 Task: Create in the project ArtisanTech in Backlog an issue 'Implement a new cloud-based attendance management system for a school or university with advanced attendance tracking and reporting features', assign it to team member softage.2@softage.net and change the status to IN PROGRESS. Create in the project ArtisanTech in Backlog an issue 'Integrate a new augmented reality feature into an existing mobile application to enhance user experience and interactivity', assign it to team member softage.3@softage.net and change the status to IN PROGRESS
Action: Mouse moved to (234, 70)
Screenshot: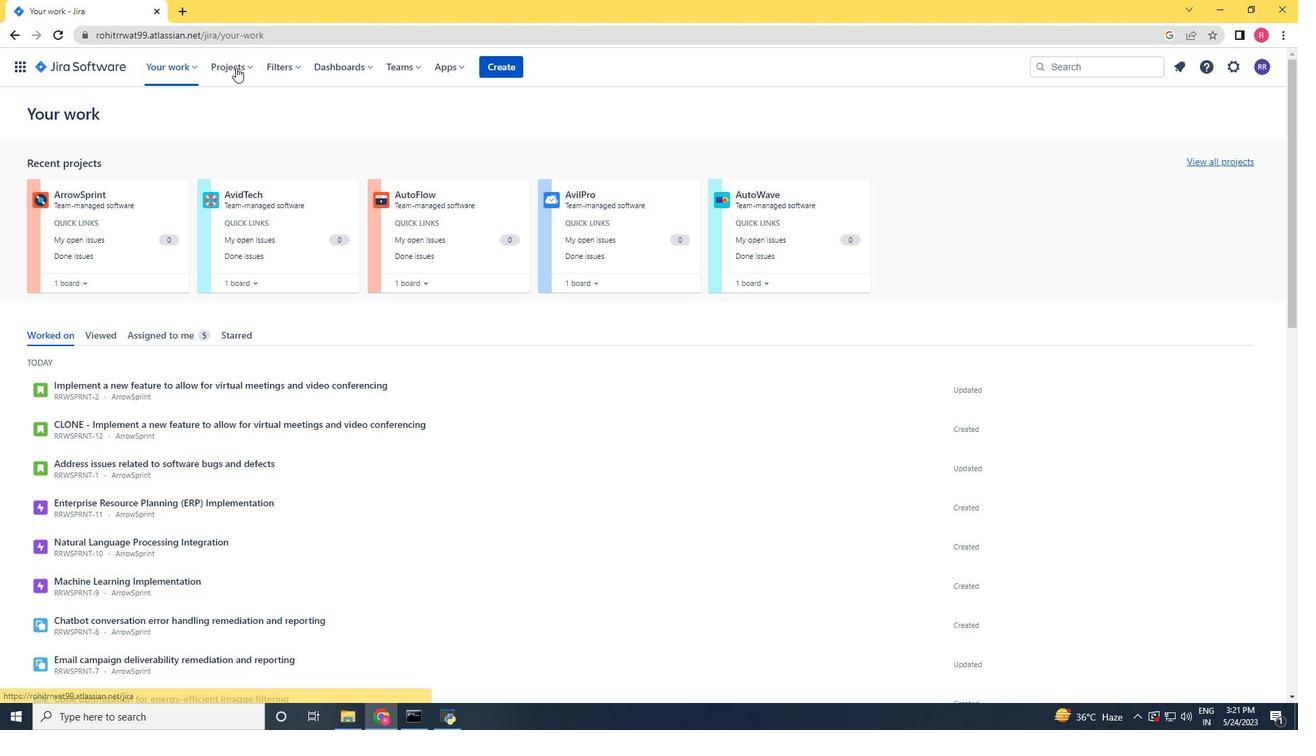 
Action: Mouse pressed left at (234, 70)
Screenshot: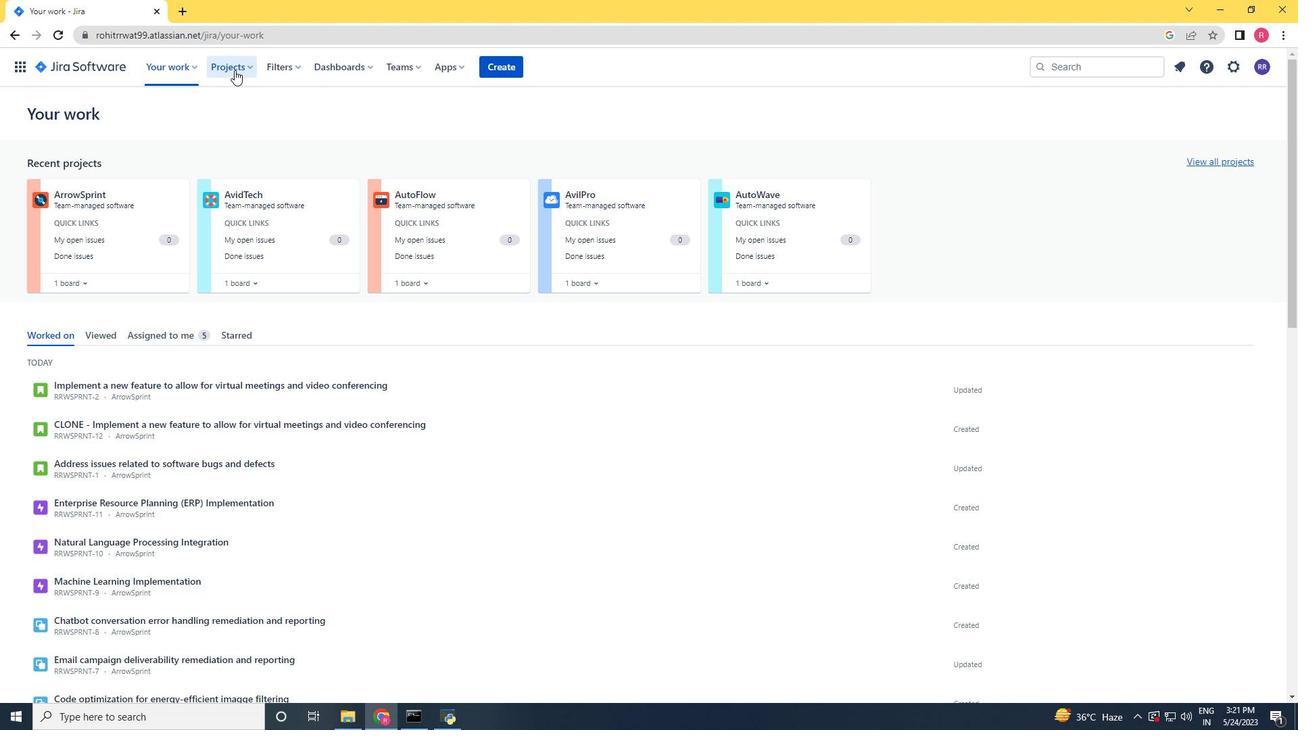 
Action: Mouse moved to (265, 130)
Screenshot: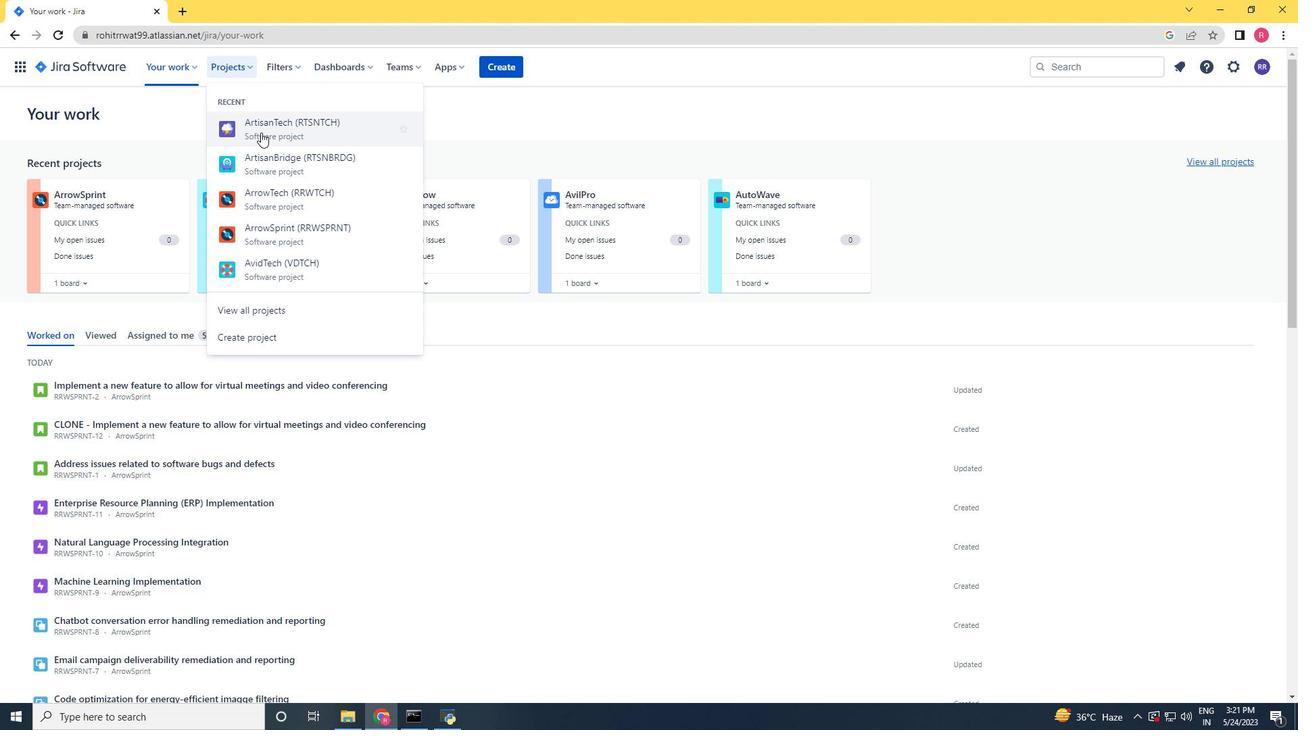 
Action: Mouse pressed left at (265, 130)
Screenshot: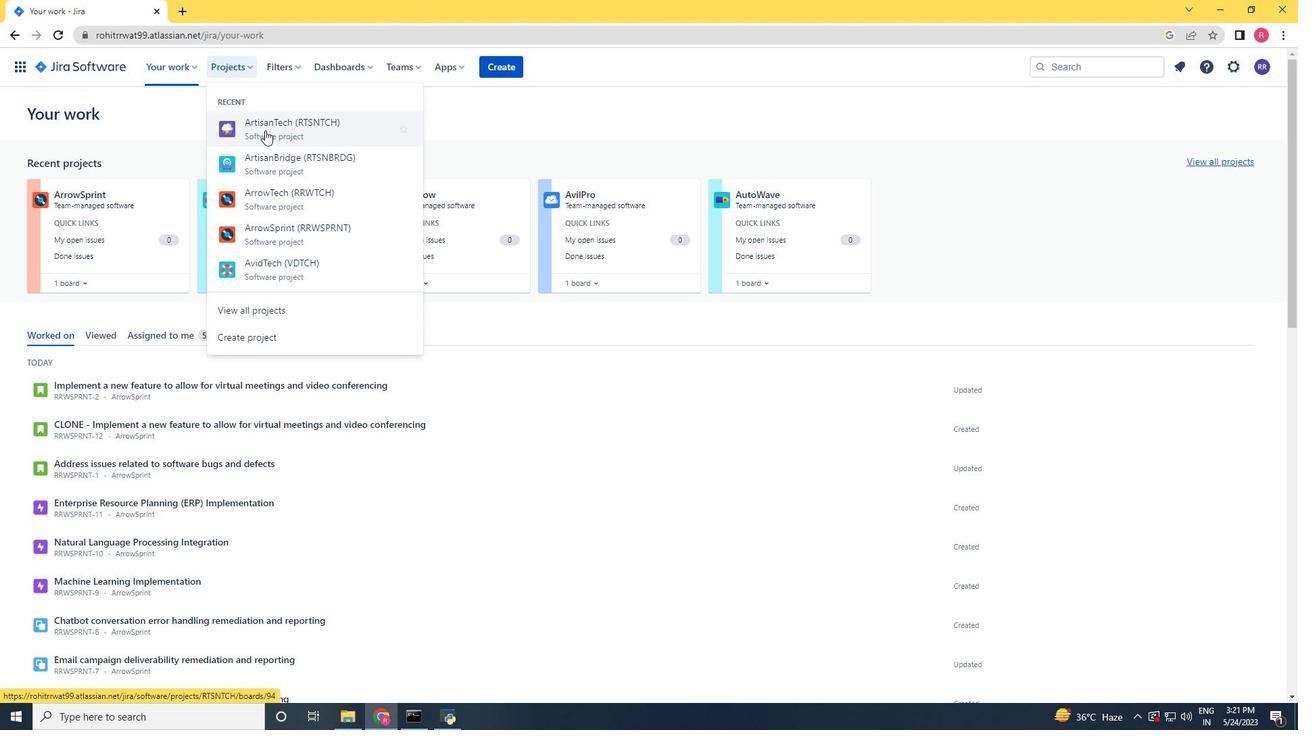 
Action: Mouse moved to (60, 208)
Screenshot: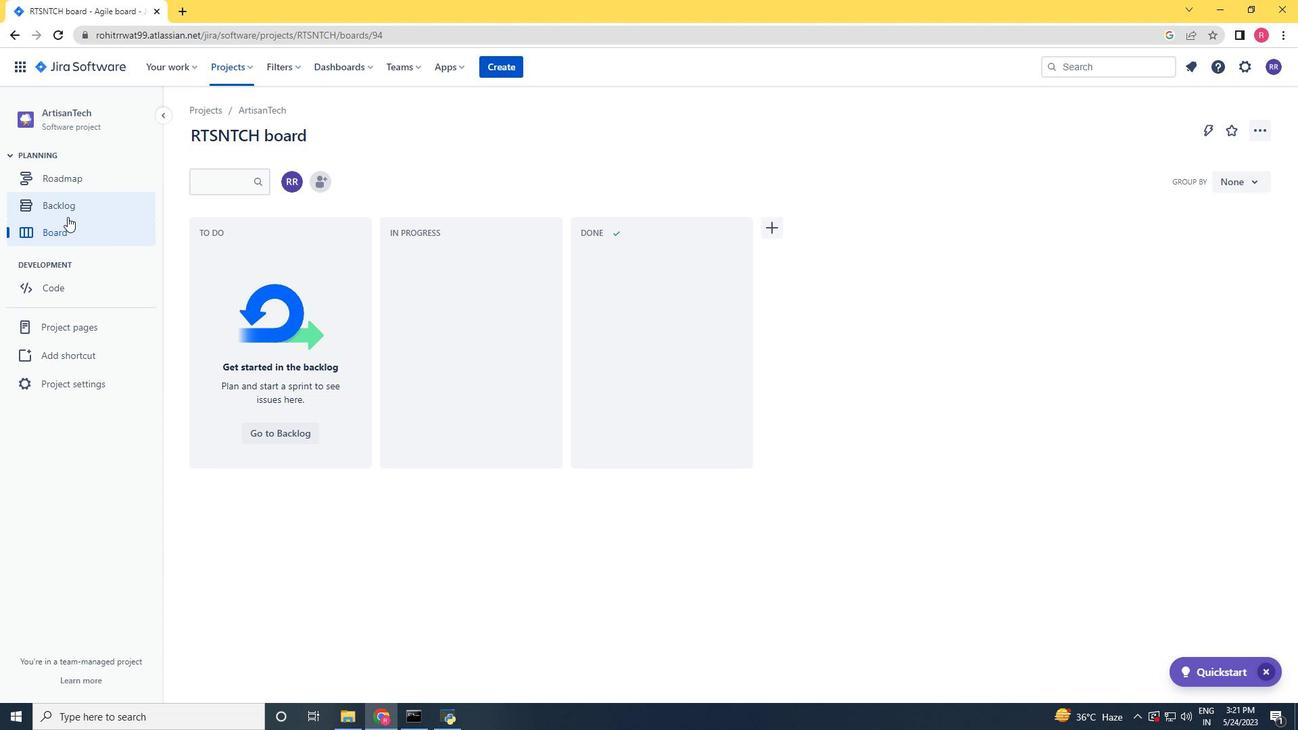 
Action: Mouse pressed left at (60, 208)
Screenshot: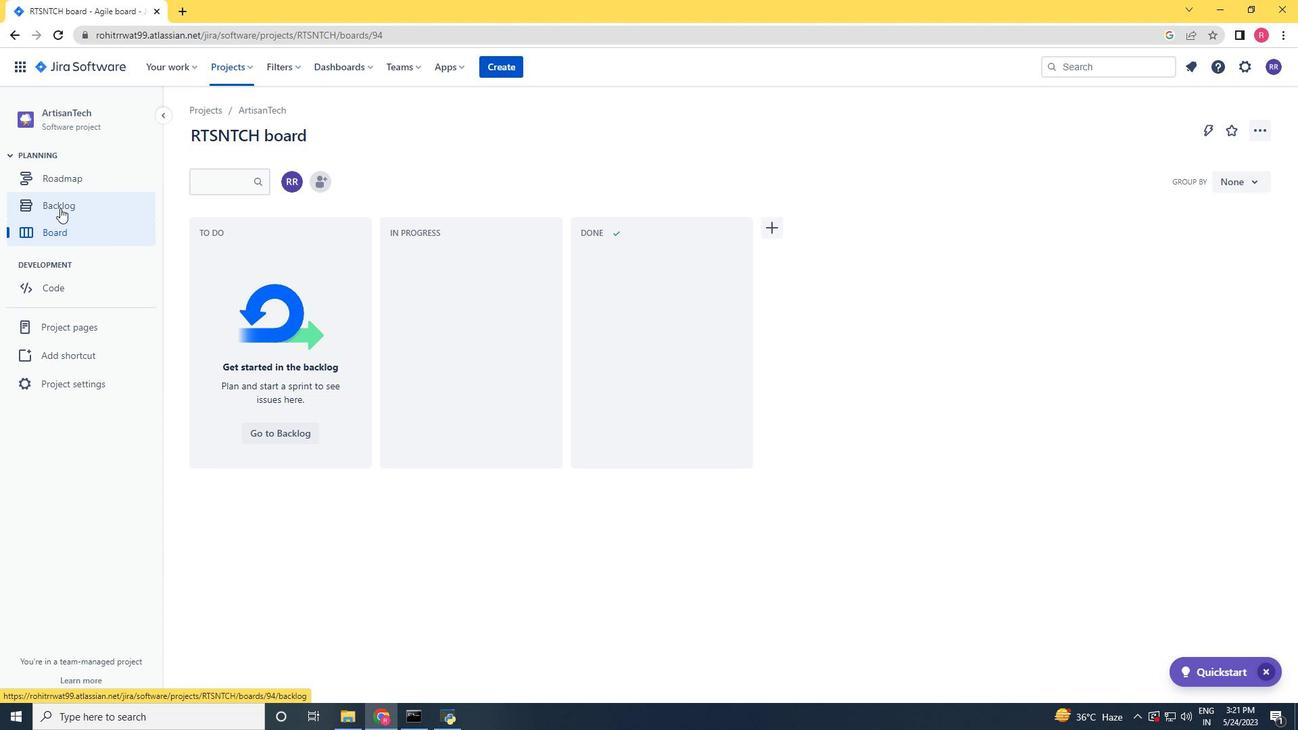 
Action: Mouse moved to (357, 210)
Screenshot: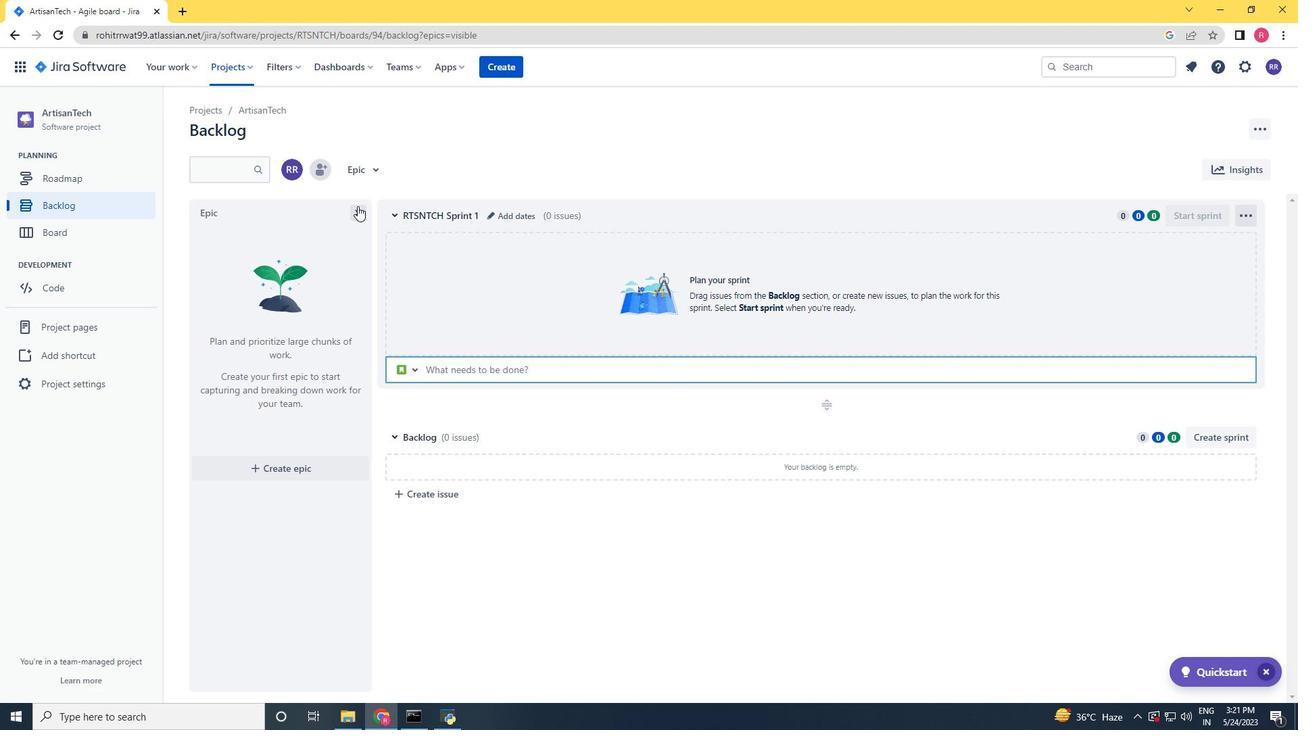
Action: Mouse pressed left at (357, 210)
Screenshot: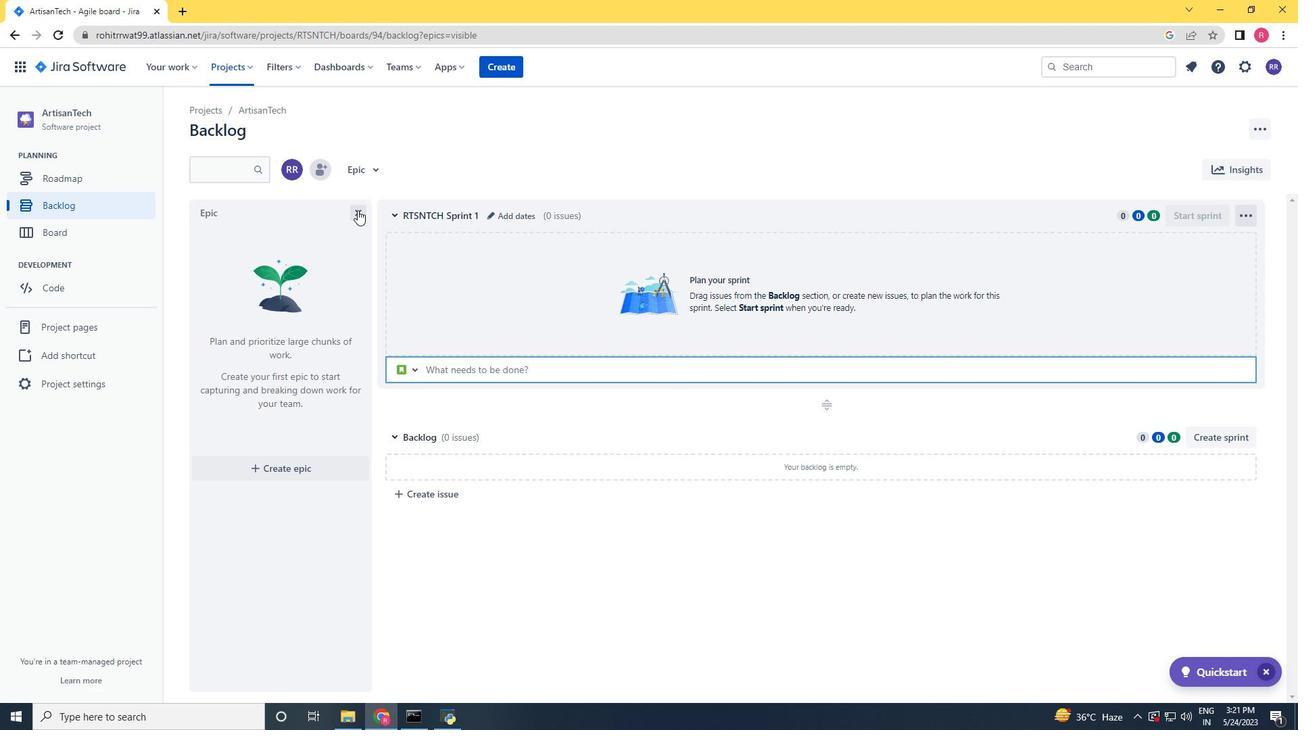 
Action: Mouse moved to (238, 497)
Screenshot: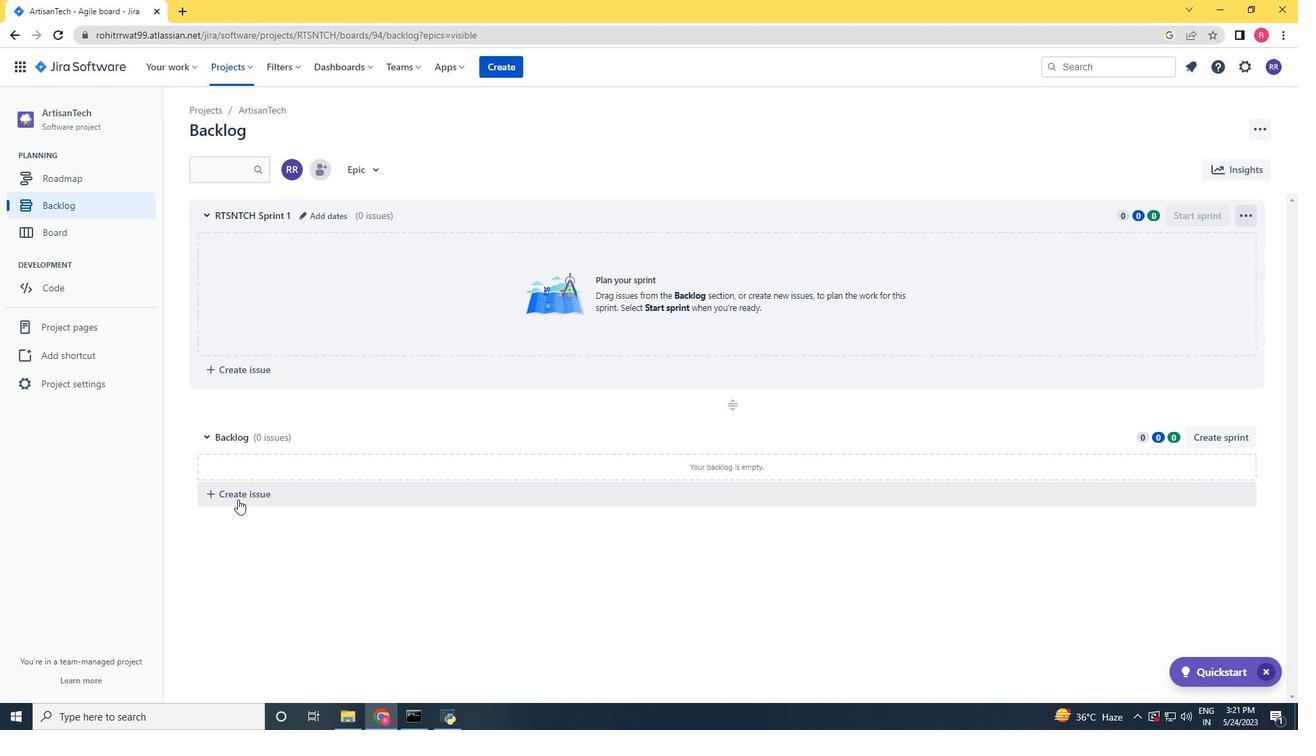 
Action: Mouse pressed left at (238, 497)
Screenshot: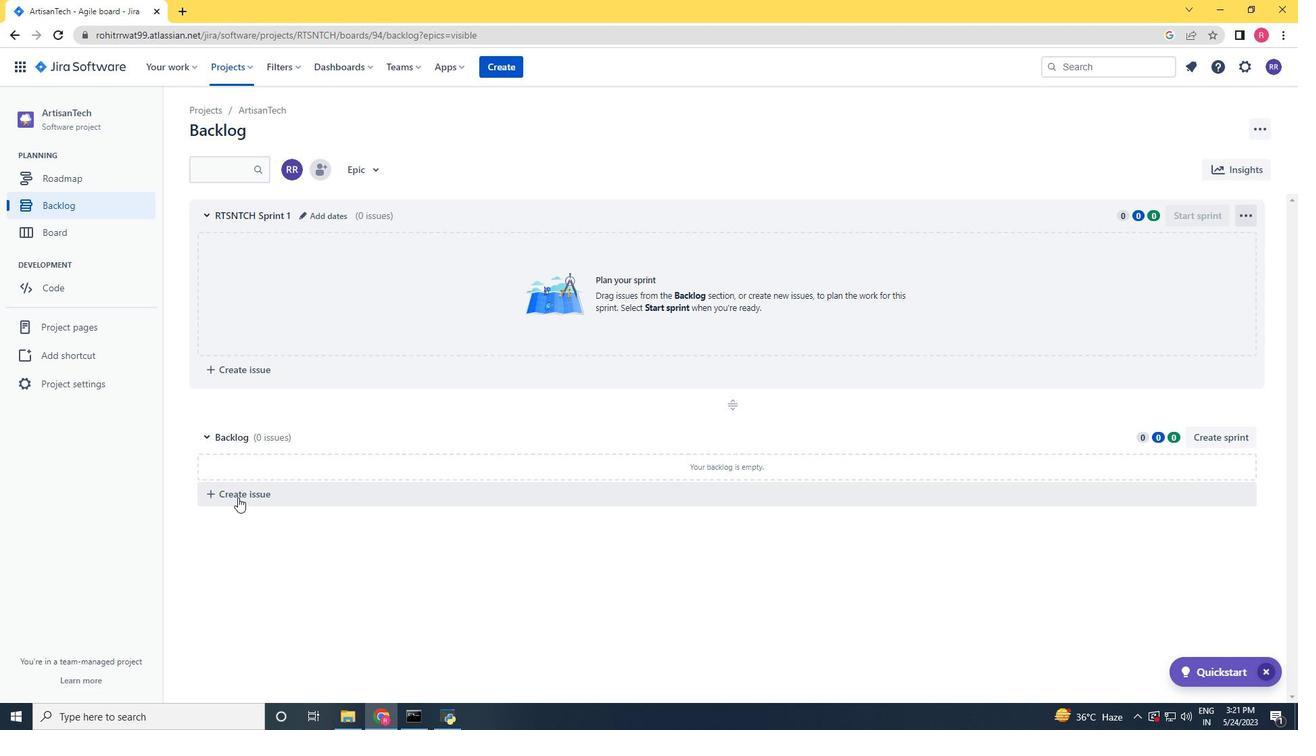 
Action: Mouse moved to (238, 495)
Screenshot: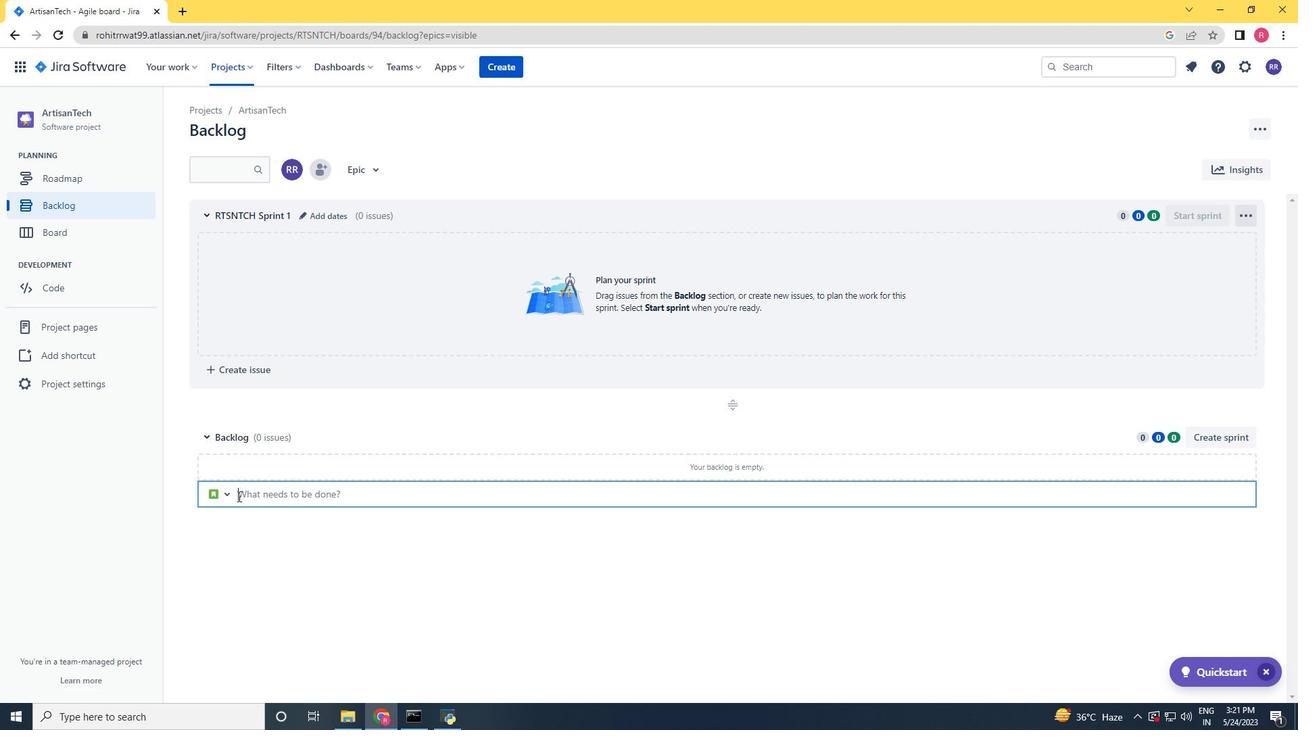 
Action: Key pressed <Key.shift>Implement<Key.space>a<Key.space>new<Key.space>cloud-bases<Key.space><Key.backspace><Key.backspace><Key.backspace>es<Key.backspace>d<Key.space>attendance<Key.space>management<Key.space>system<Key.space>for<Key.space>a<Key.space>school<Key.space>or<Key.space>university<Key.space>with<Key.space>advanced<Key.space>attendance<Key.space>tracking<Key.space>and<Key.space>repoting<Key.space><Key.backspace><Key.backspace><Key.backspace><Key.backspace><Key.backspace><Key.backspace><Key.backspace>porting<Key.space>features<Key.space><Key.enter>
Screenshot: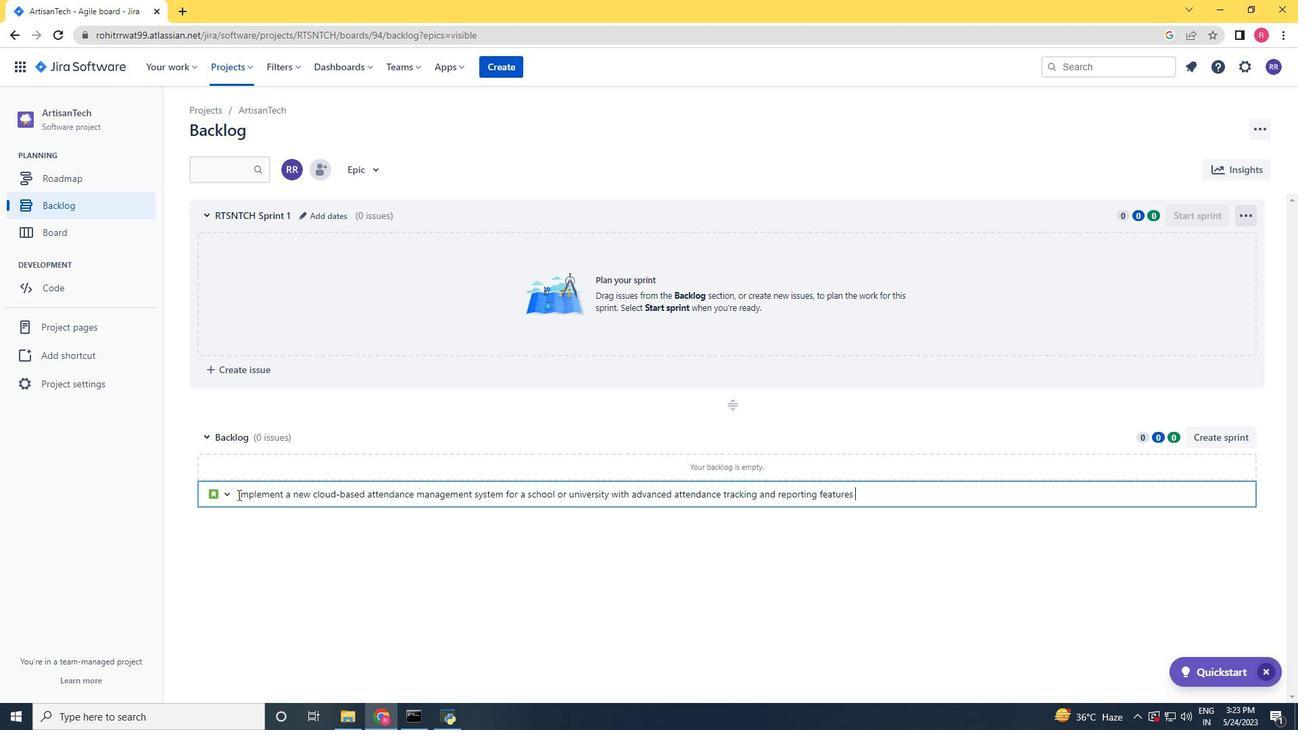 
Action: Mouse moved to (1195, 473)
Screenshot: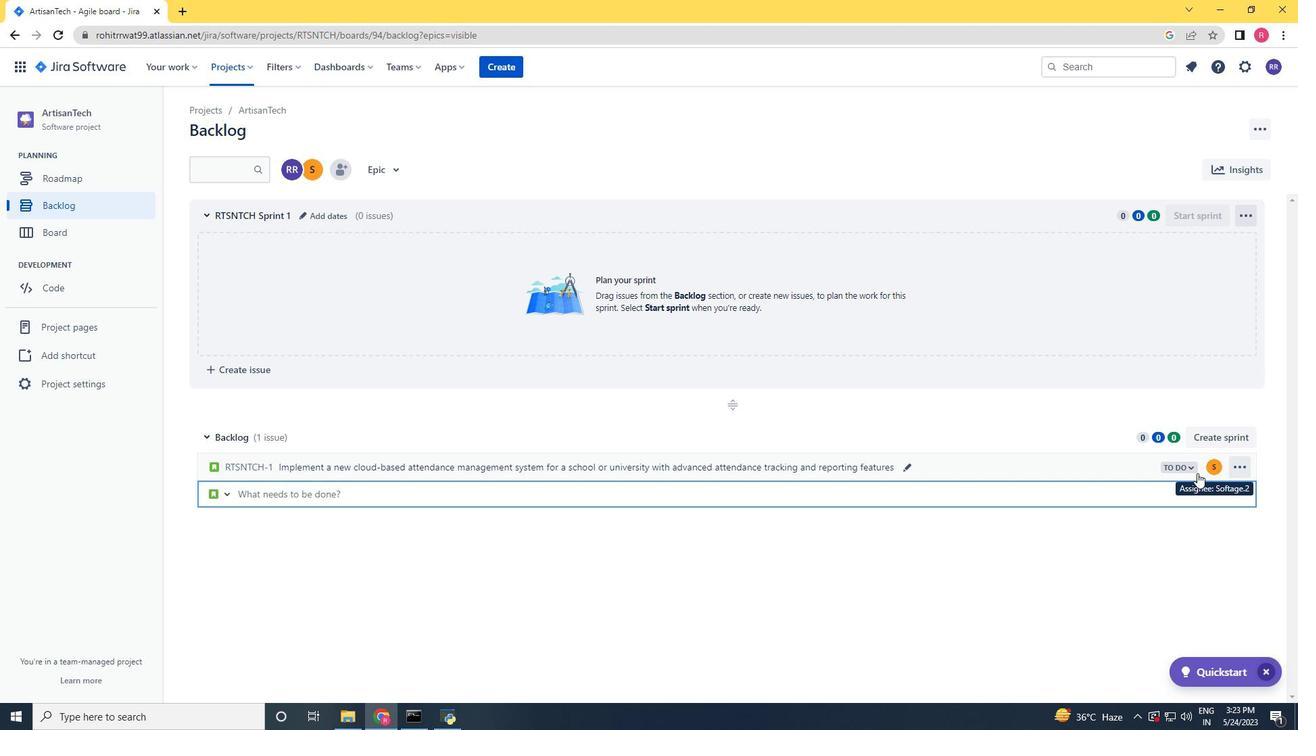 
Action: Mouse pressed left at (1195, 473)
Screenshot: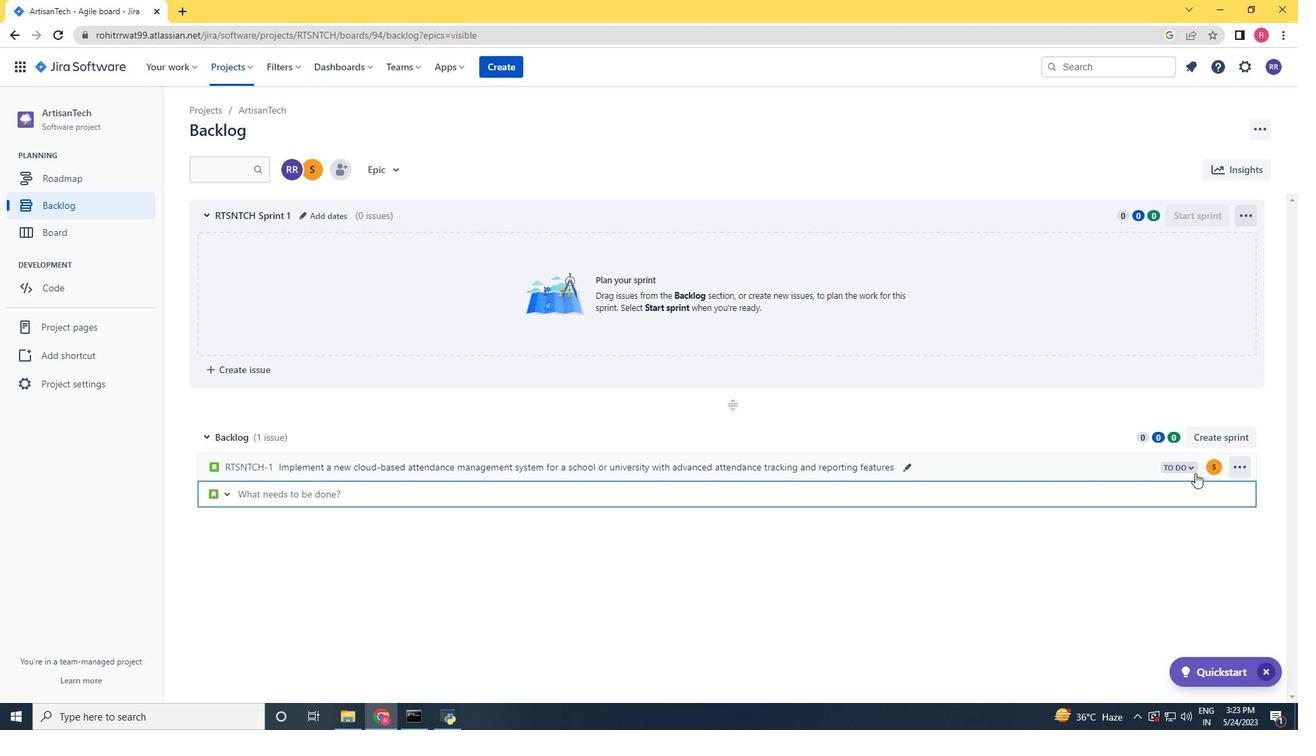 
Action: Mouse moved to (1145, 495)
Screenshot: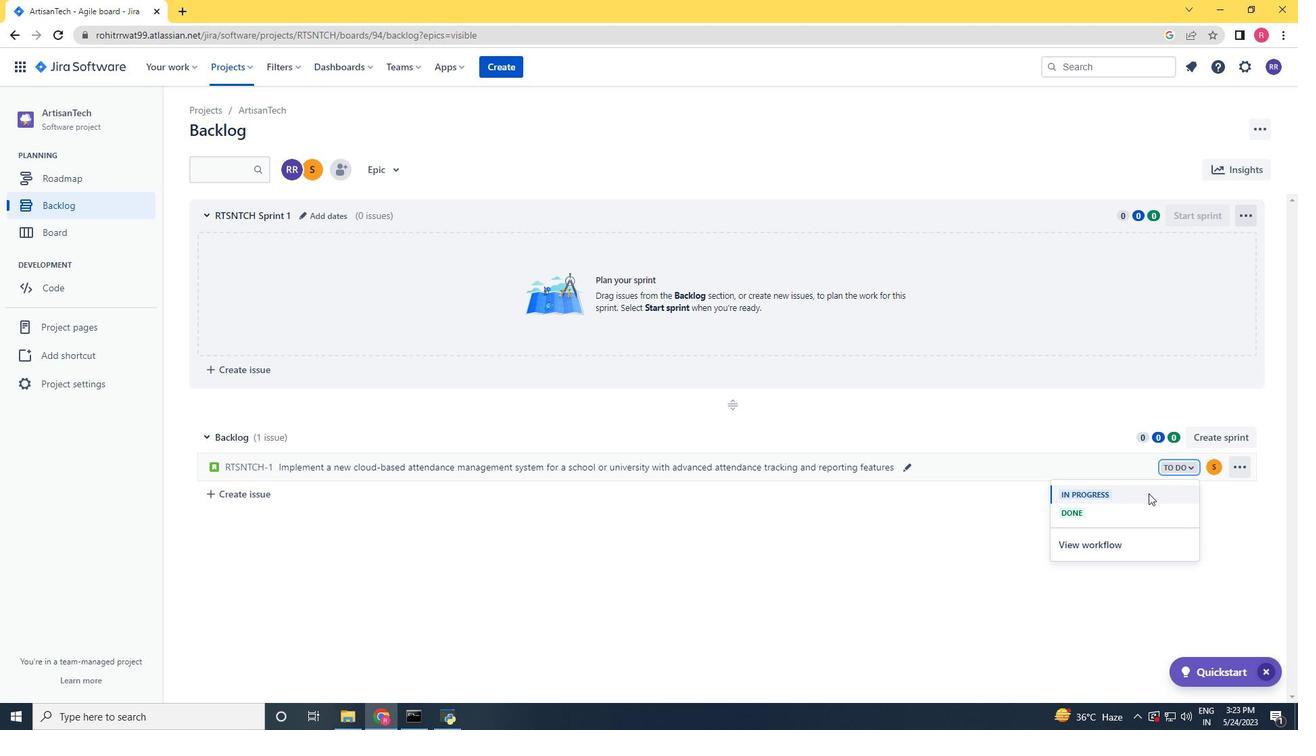 
Action: Mouse pressed left at (1145, 495)
Screenshot: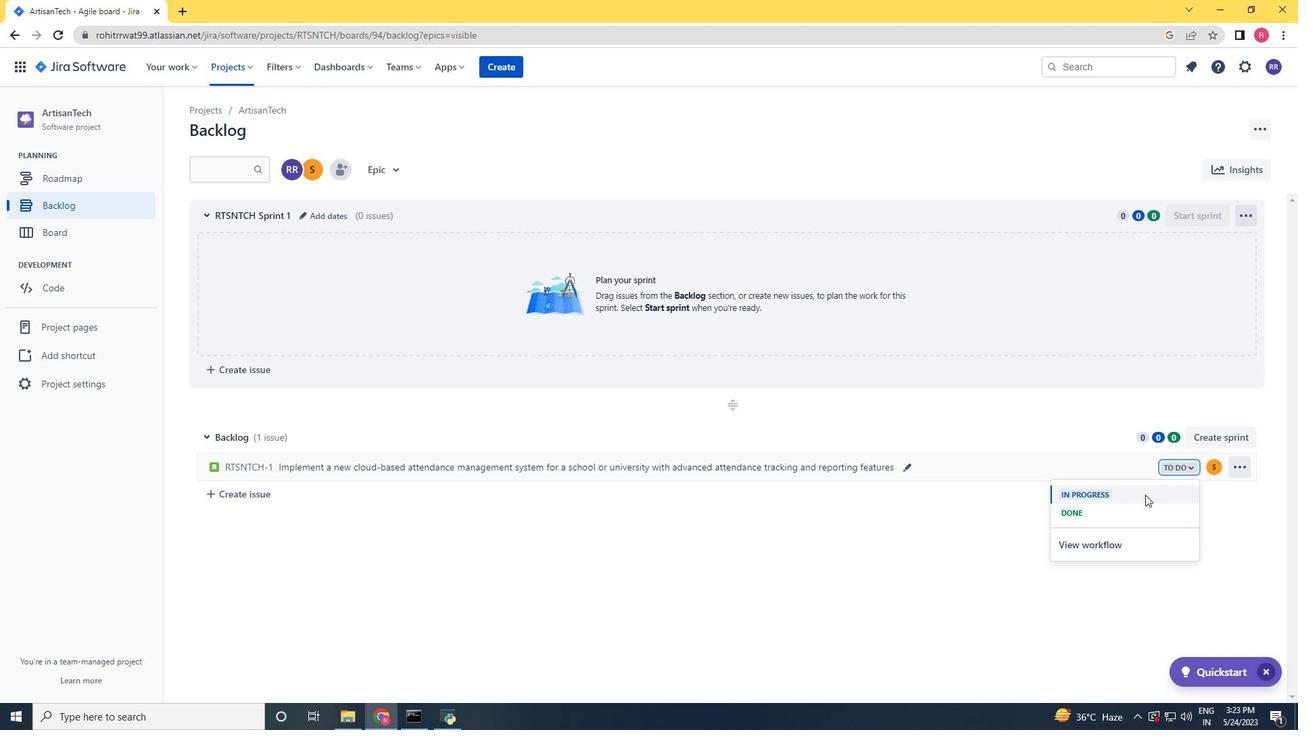 
Action: Mouse moved to (265, 496)
Screenshot: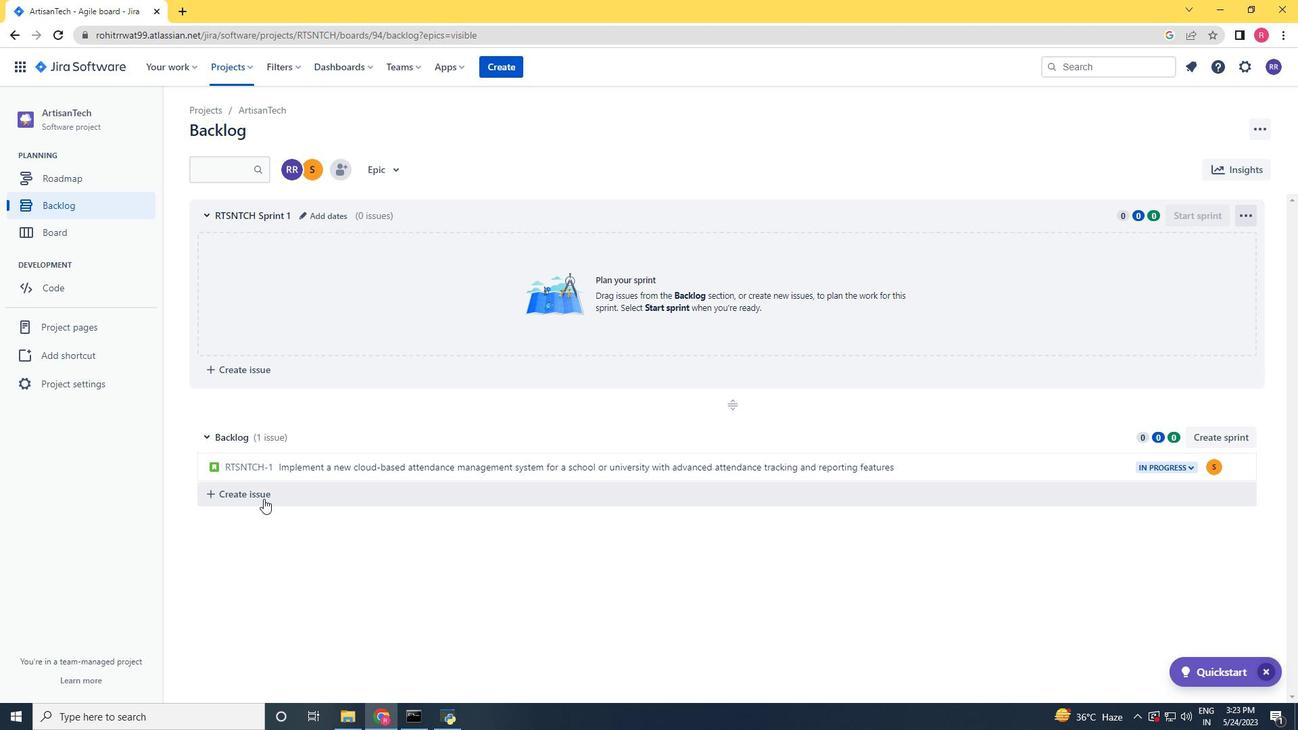 
Action: Mouse pressed left at (265, 496)
Screenshot: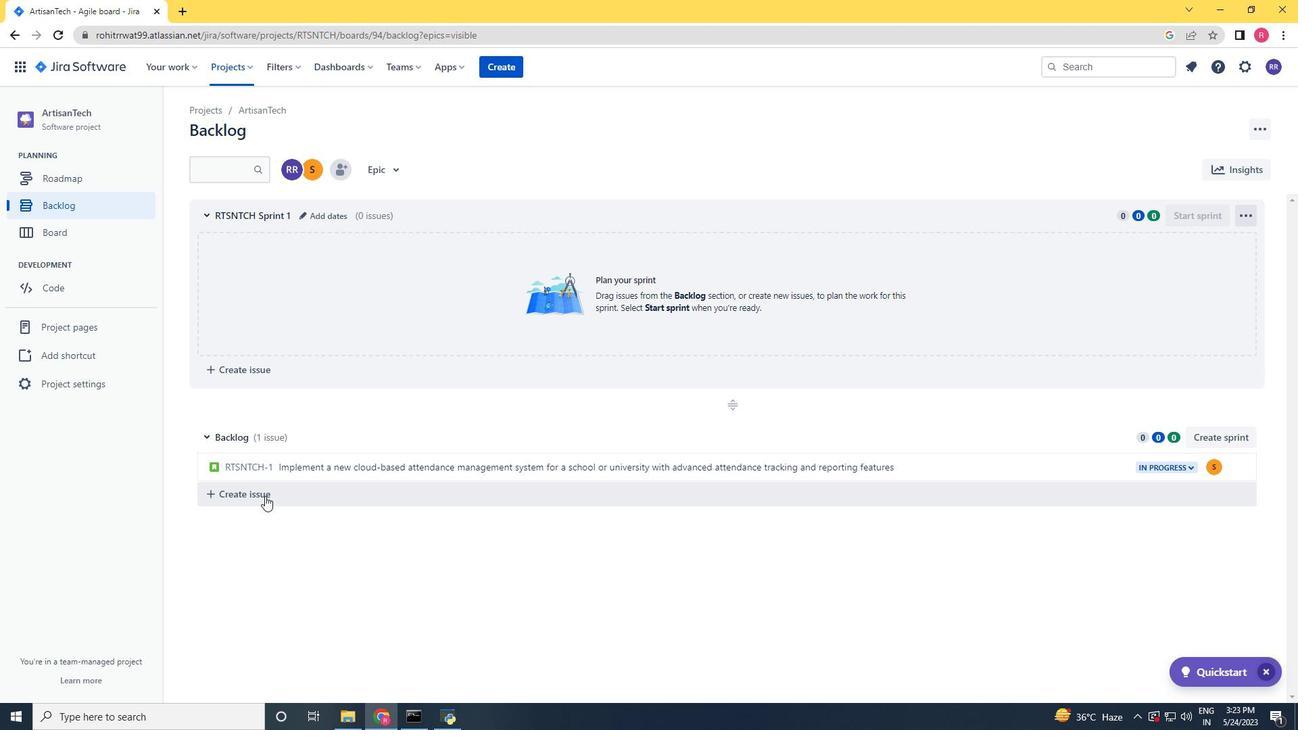 
Action: Key pressed <Key.shift>Integrate<Key.space>a<Key.space>new<Key.space>augmented<Key.space>reality<Key.space>feature<Key.space>into<Key.space>an<Key.space>existing<Key.space>mobile<Key.space>applicaton<Key.space><Key.backspace><Key.backspace><Key.backspace>ion<Key.space>to<Key.space>enhance<Key.space>user<Key.space>experience<Key.space>and<Key.space>interaci<Key.backspace>tivity<Key.enter>
Screenshot: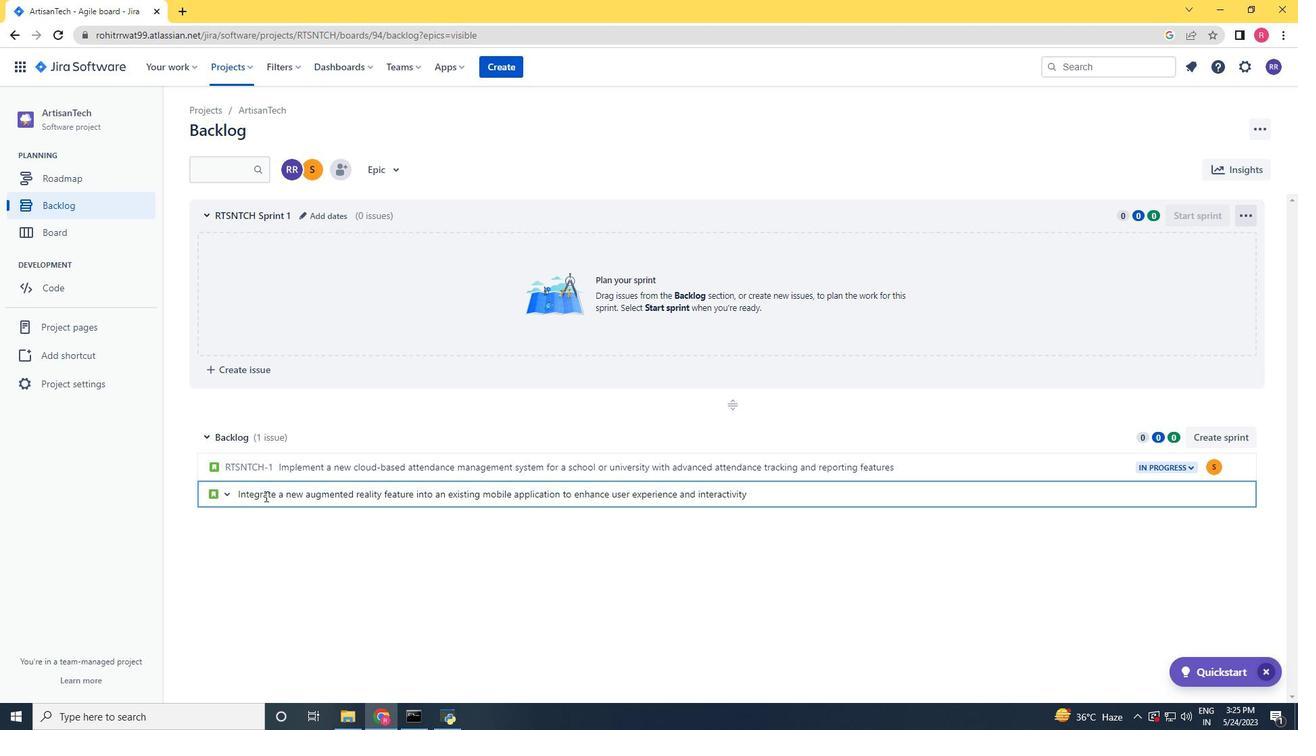
Action: Mouse moved to (1211, 494)
Screenshot: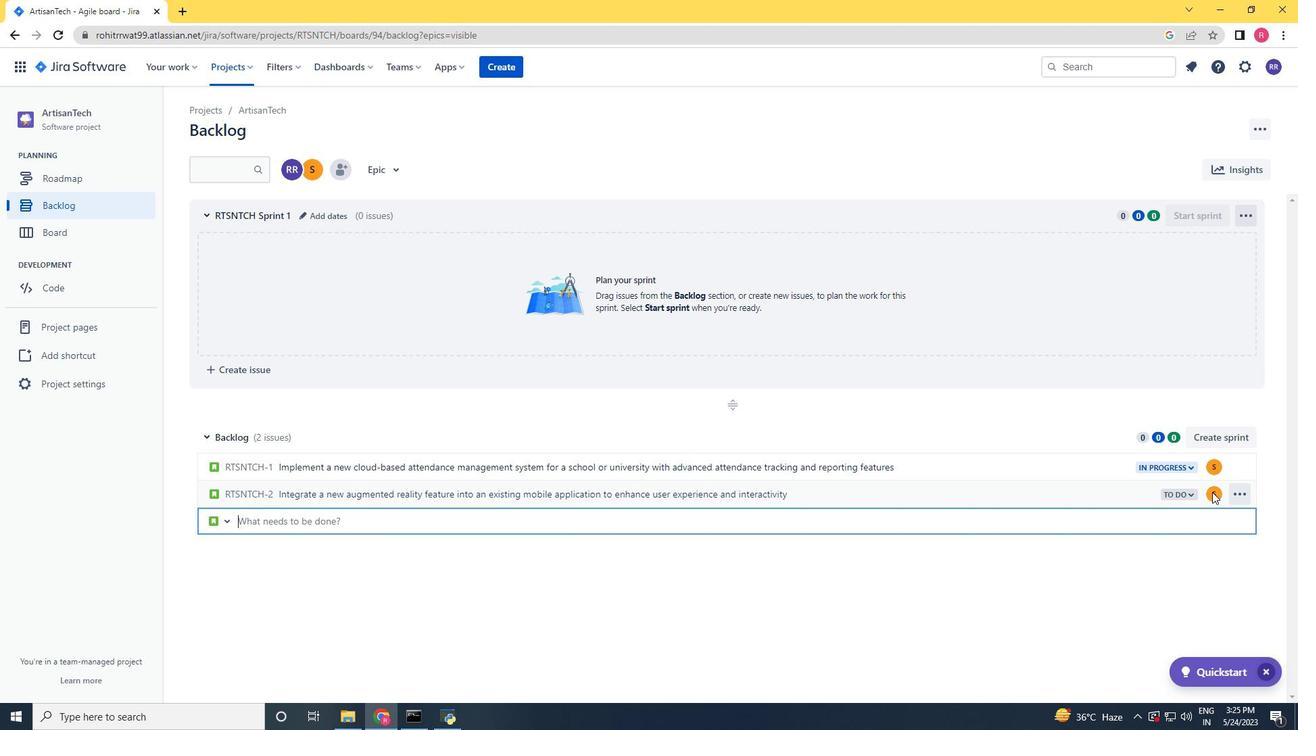 
Action: Mouse pressed left at (1211, 494)
Screenshot: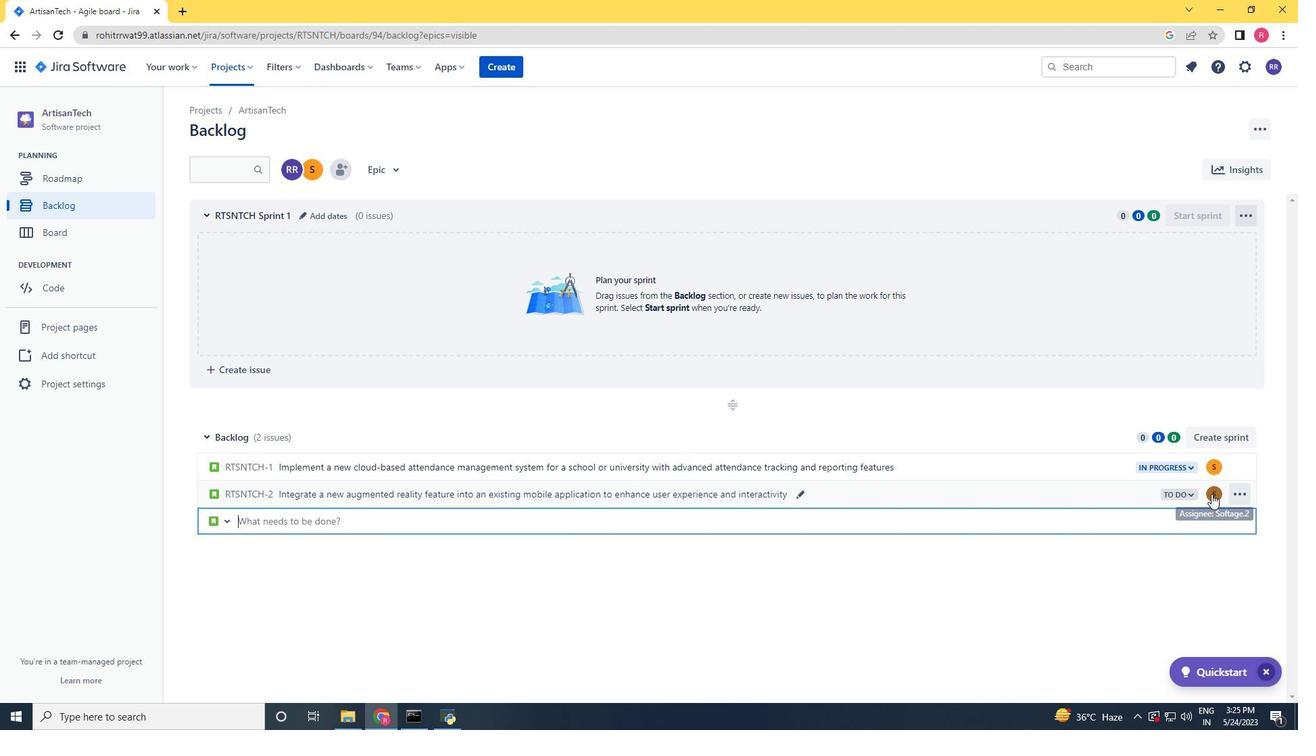 
Action: Key pressed softage.3
Screenshot: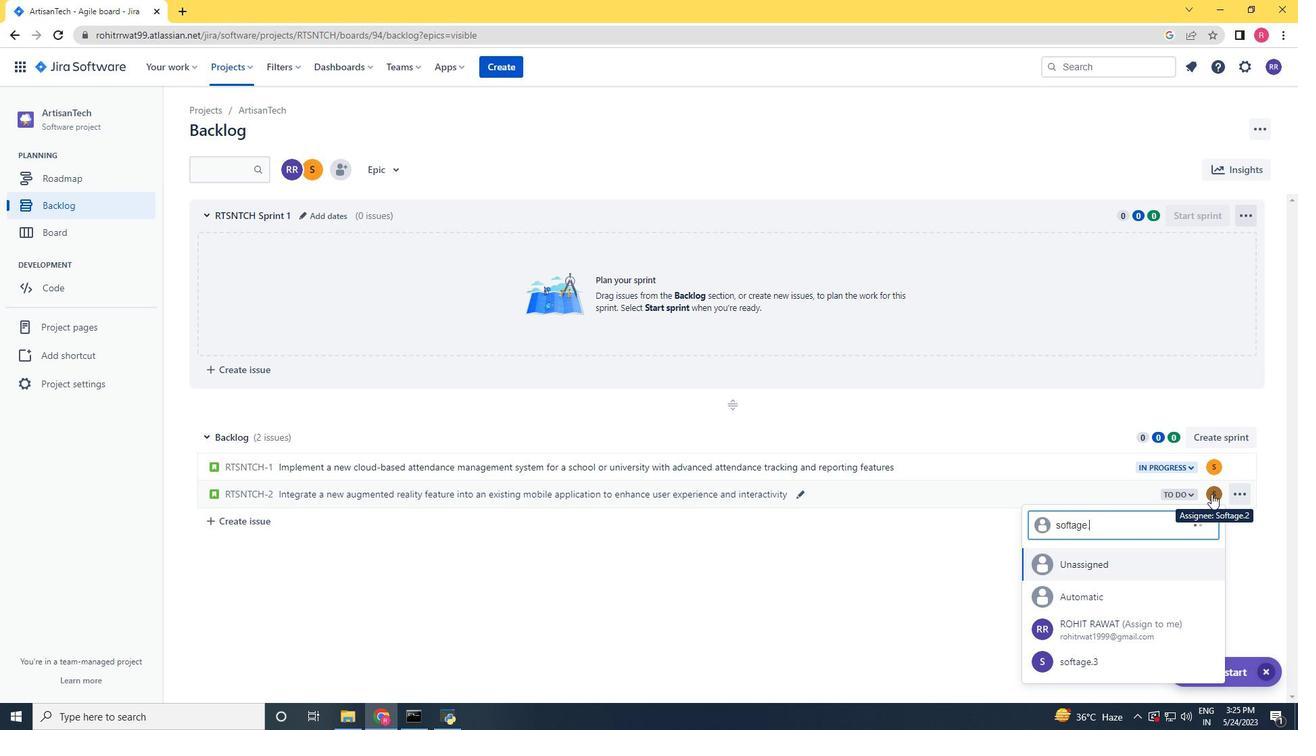 
Action: Mouse moved to (1074, 564)
Screenshot: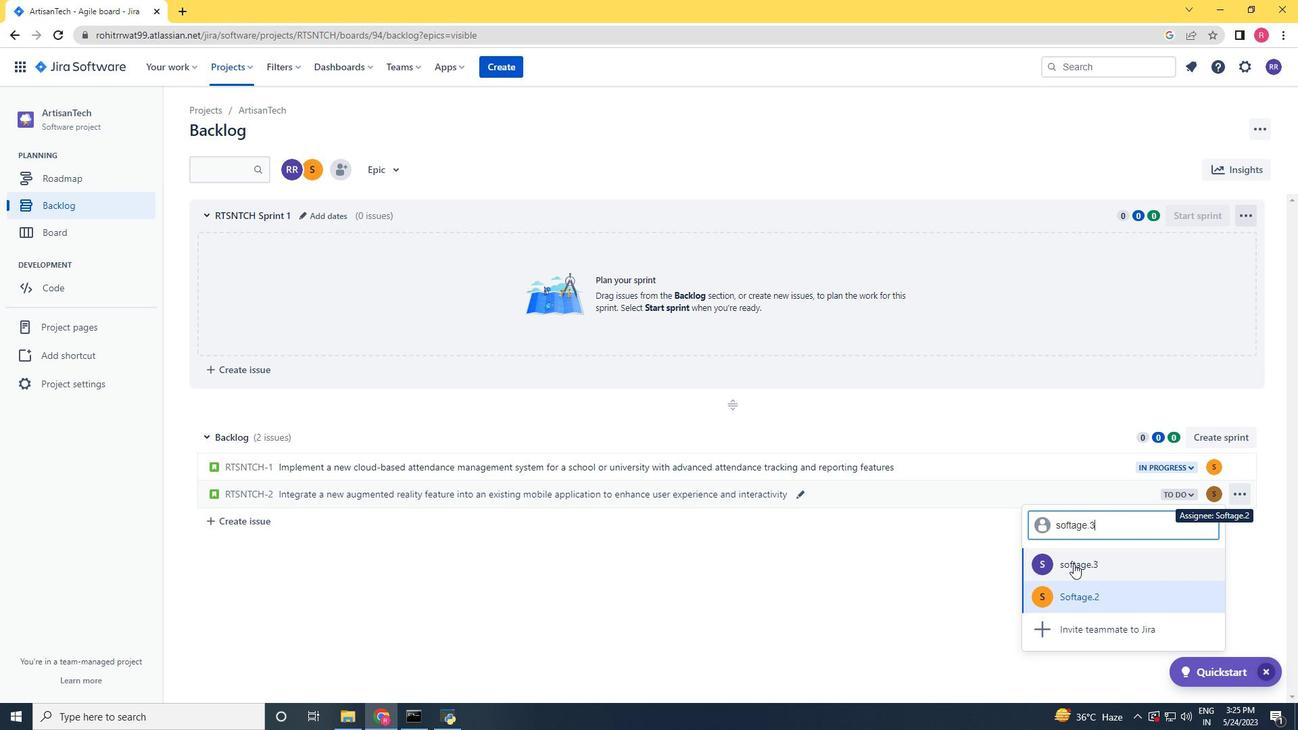 
Action: Mouse pressed left at (1074, 564)
Screenshot: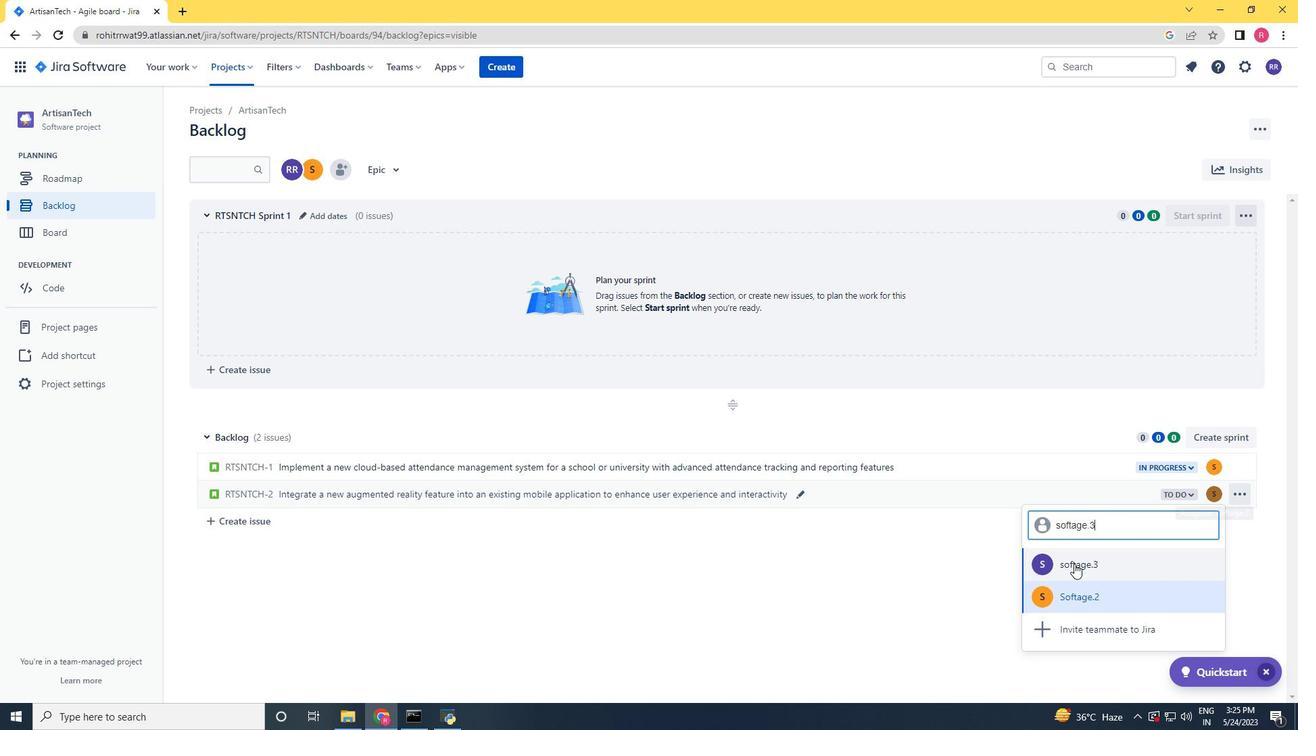 
Action: Mouse moved to (1172, 497)
Screenshot: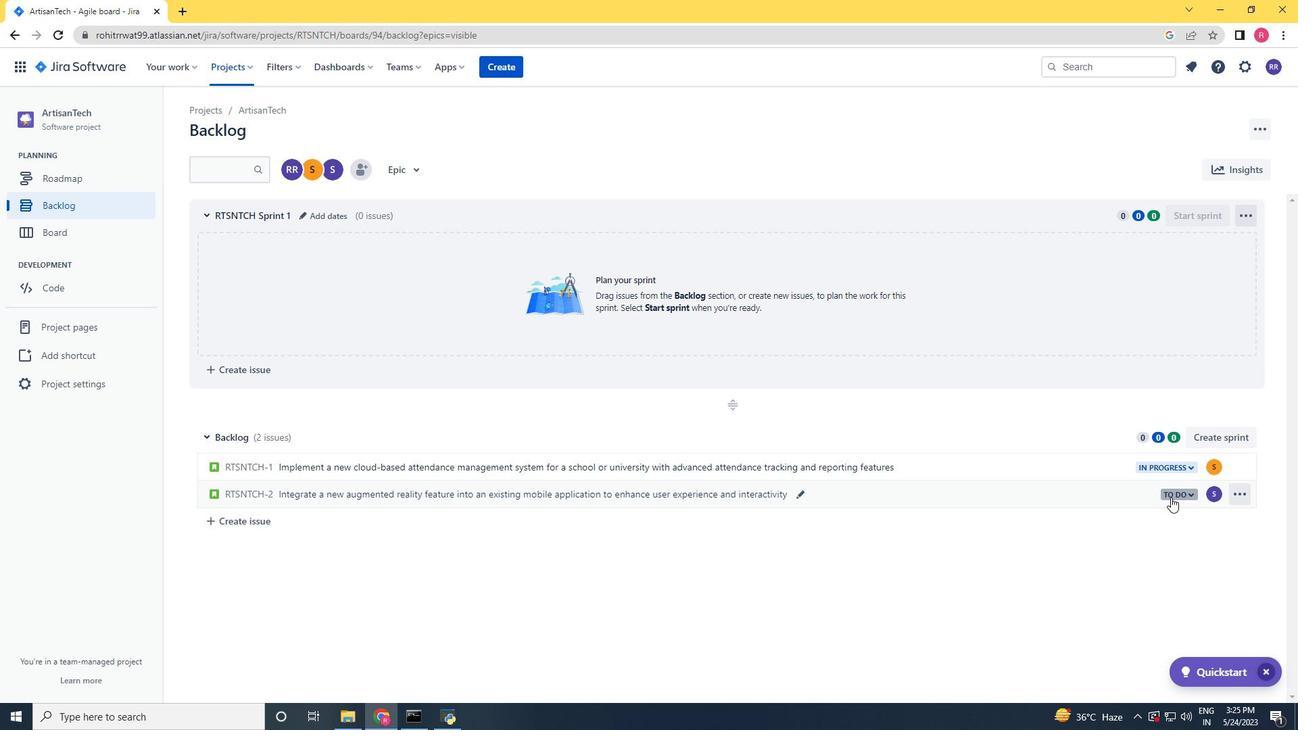 
Action: Mouse pressed left at (1172, 497)
Screenshot: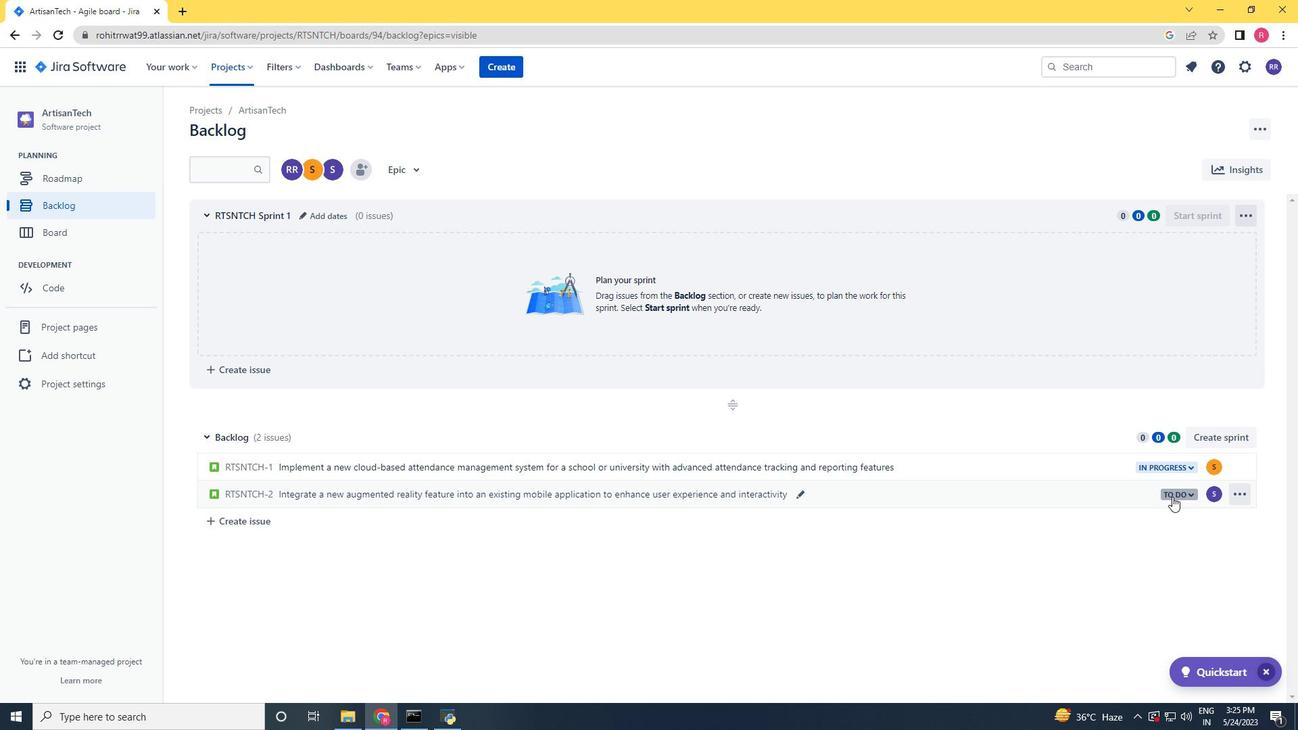 
Action: Mouse moved to (1099, 524)
Screenshot: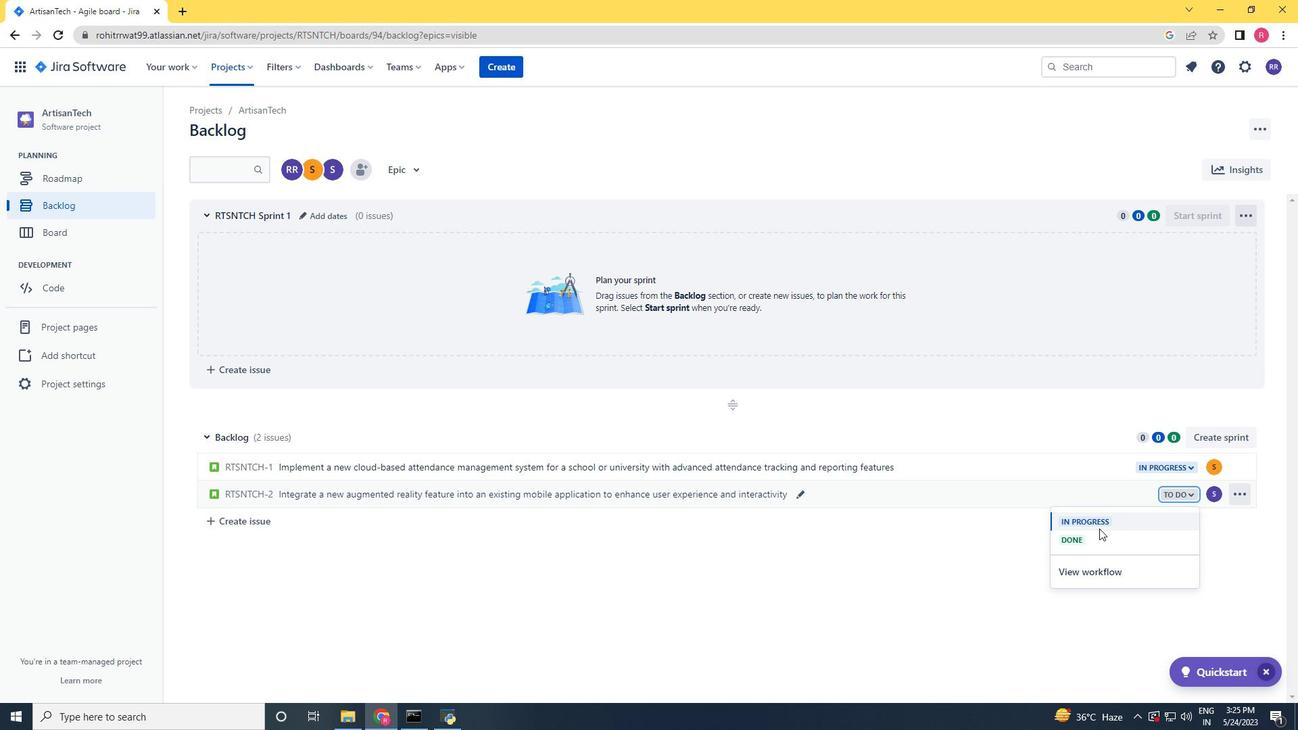 
Action: Mouse pressed left at (1099, 524)
Screenshot: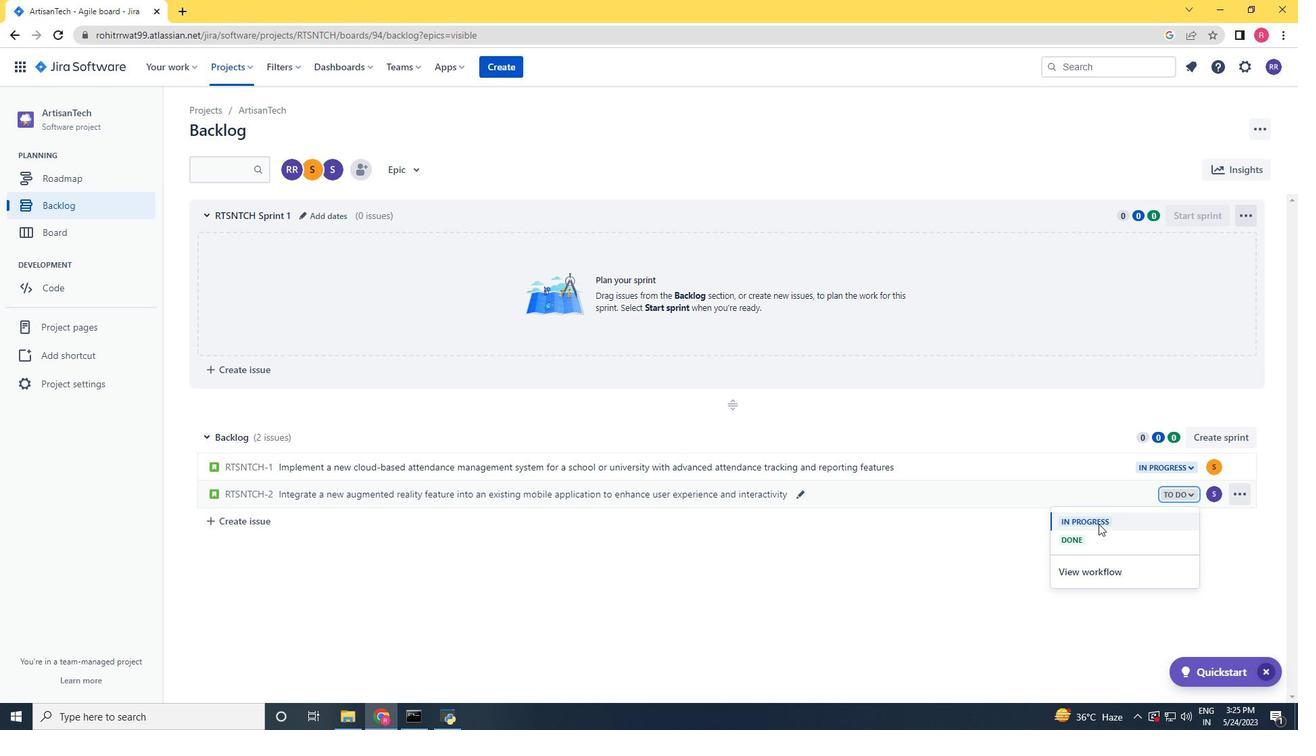 
Action: Mouse moved to (677, 574)
Screenshot: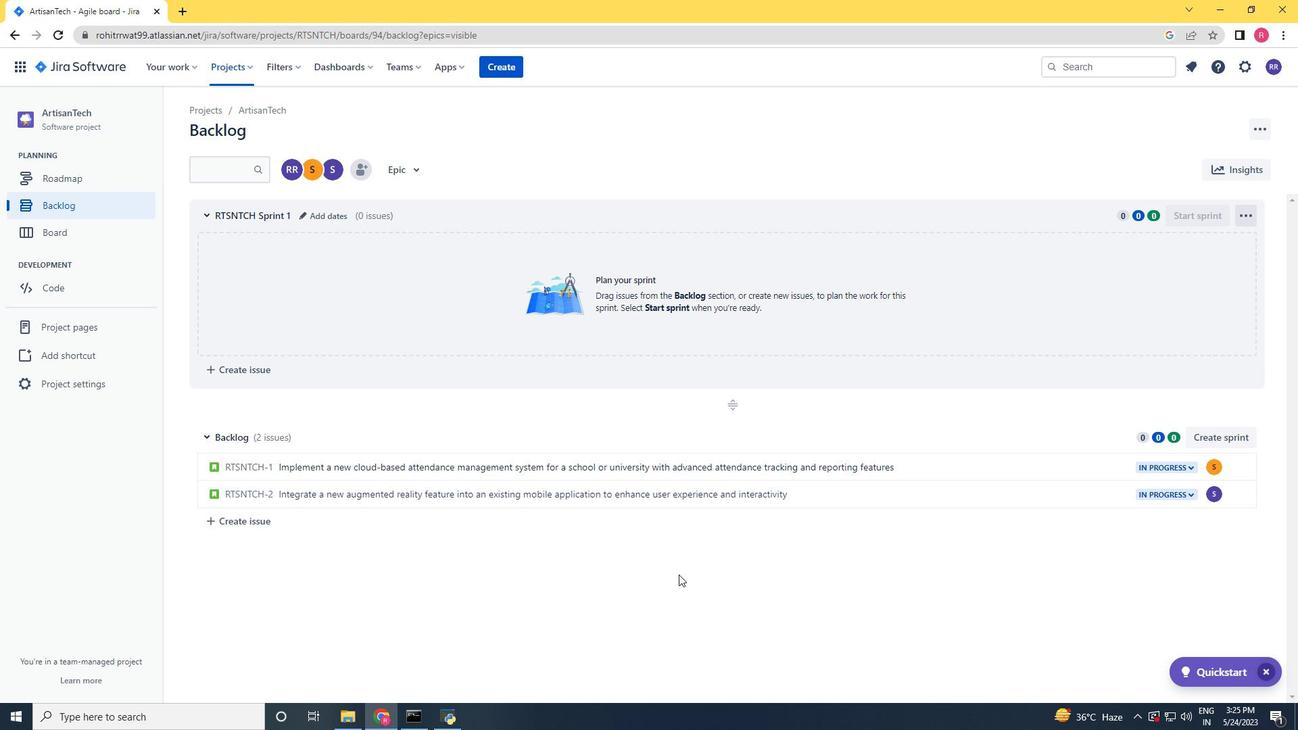 
